 Task: In the  document newsletter.odt Insert the command  'Editing'Email the file to   'softage.10@softage.net', with message attached Important: I've emailed you crucial details. Please make sure to go through it thoroughly. and file type: RTF
Action: Mouse moved to (37, 83)
Screenshot: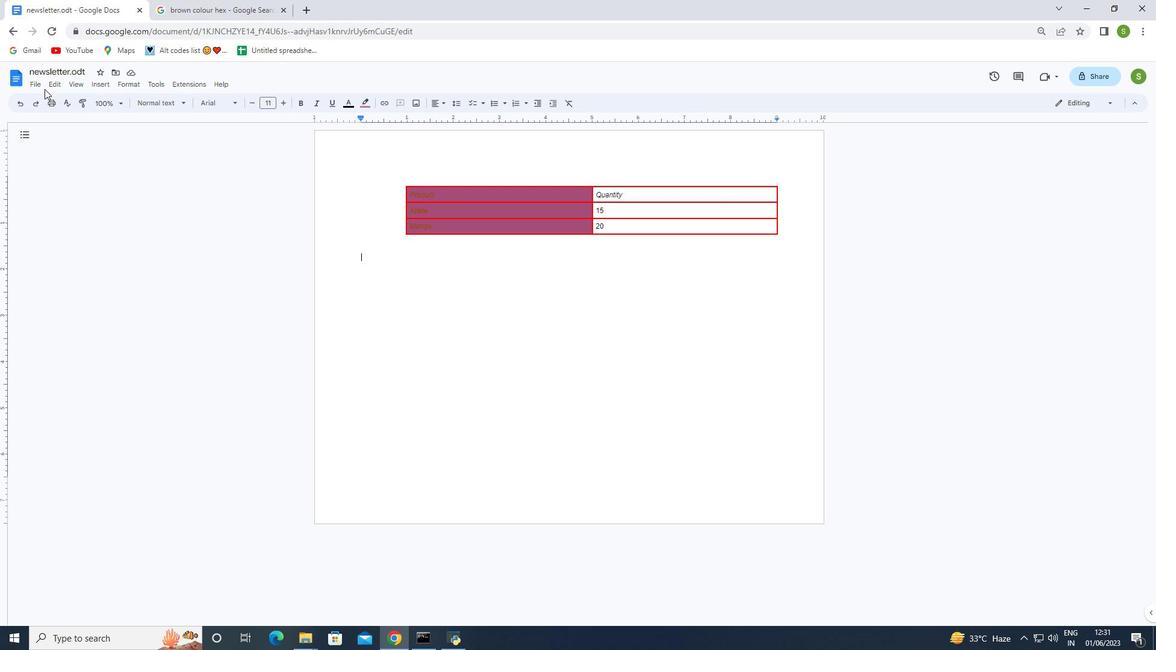 
Action: Mouse pressed left at (37, 83)
Screenshot: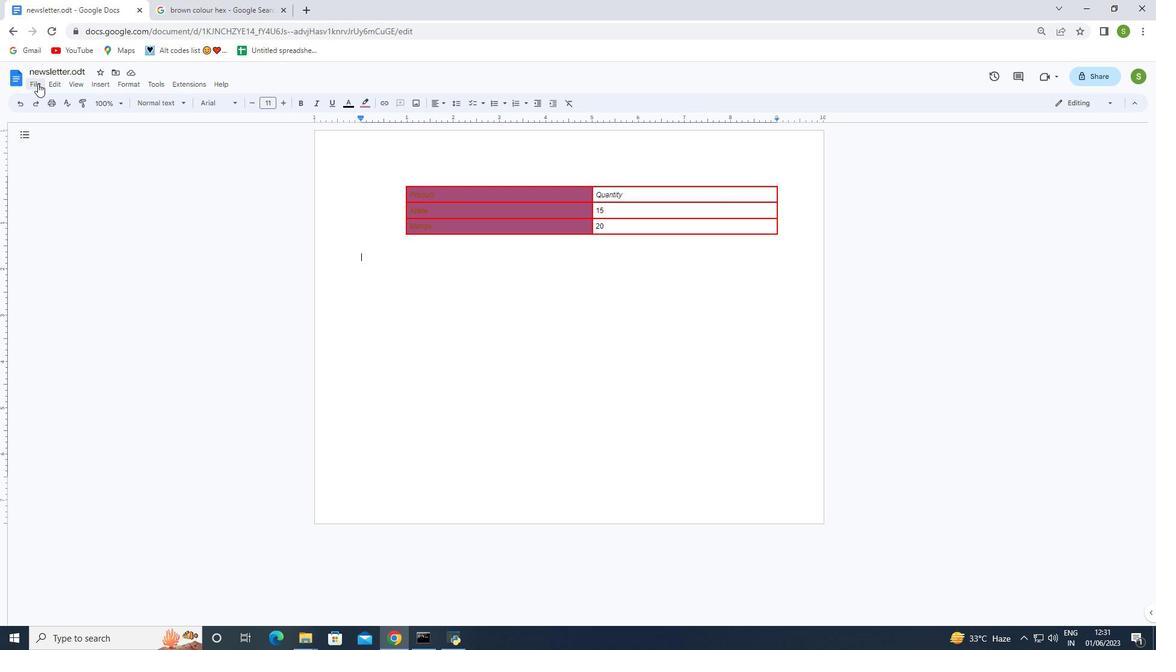 
Action: Mouse moved to (72, 172)
Screenshot: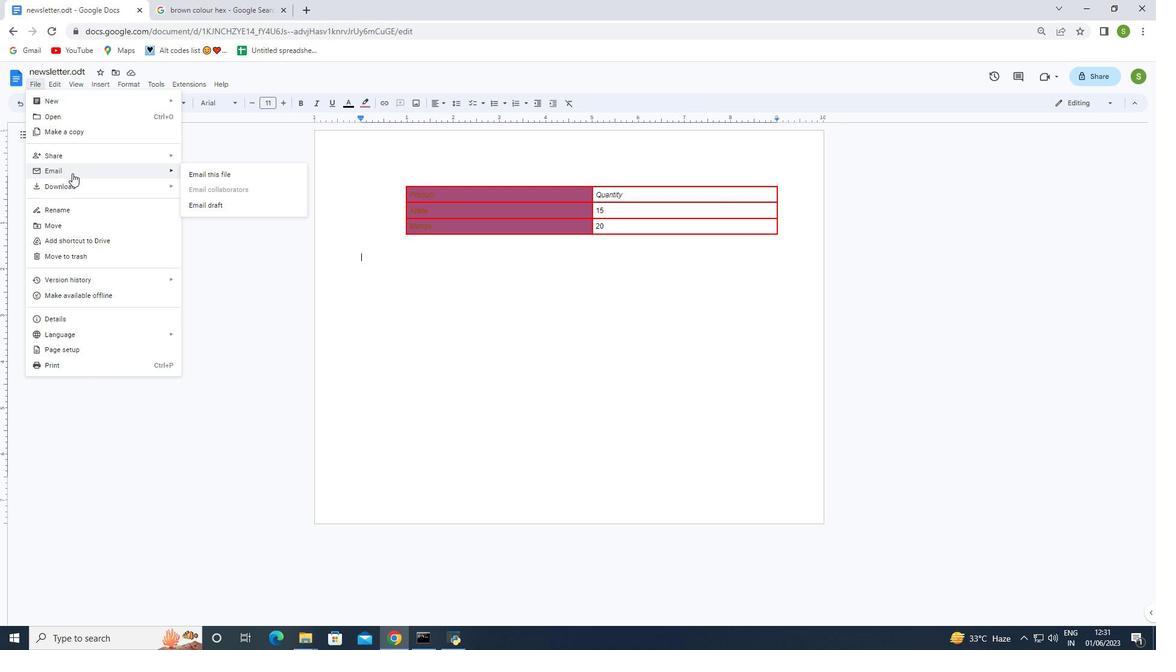 
Action: Mouse pressed left at (72, 172)
Screenshot: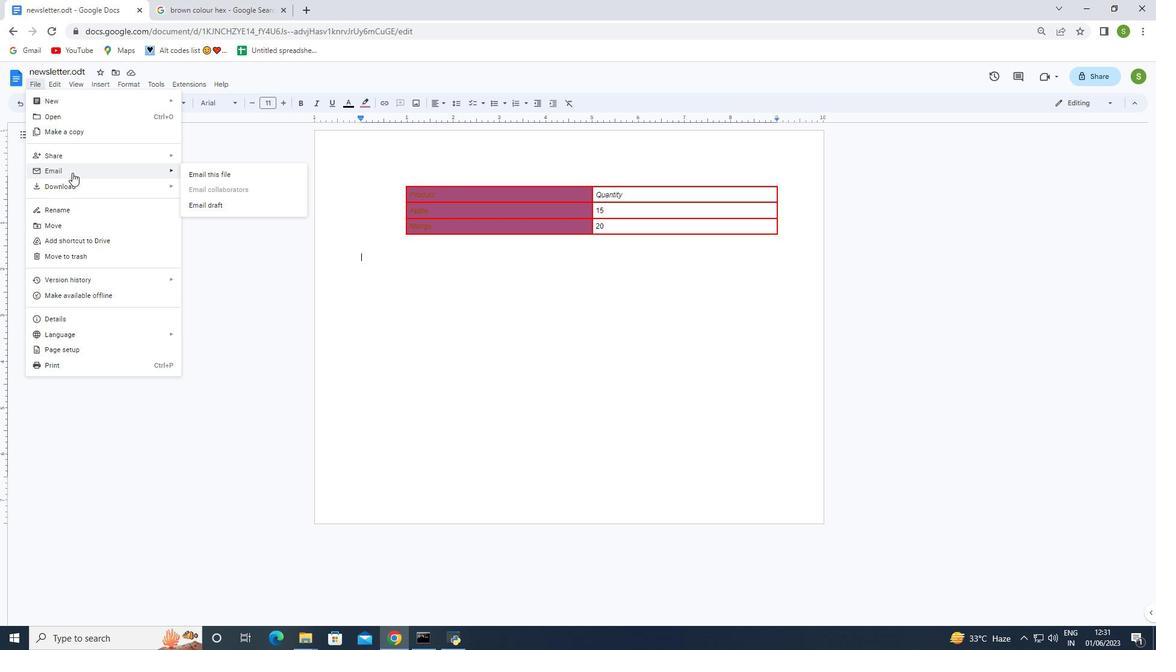 
Action: Mouse moved to (213, 173)
Screenshot: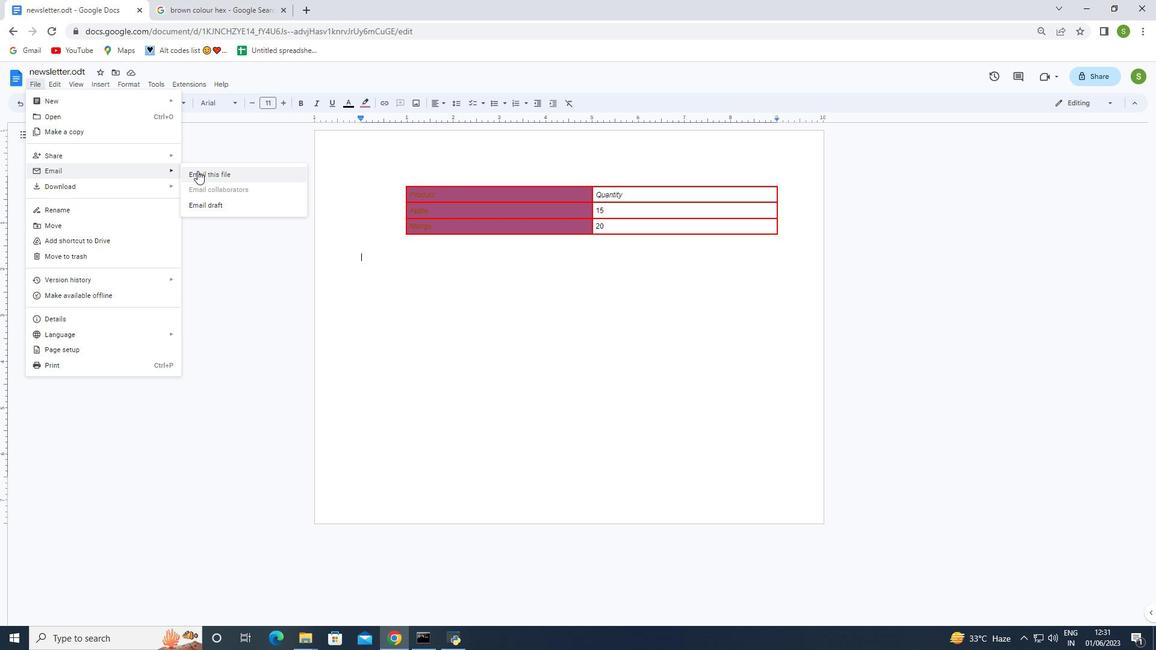 
Action: Mouse pressed left at (213, 173)
Screenshot: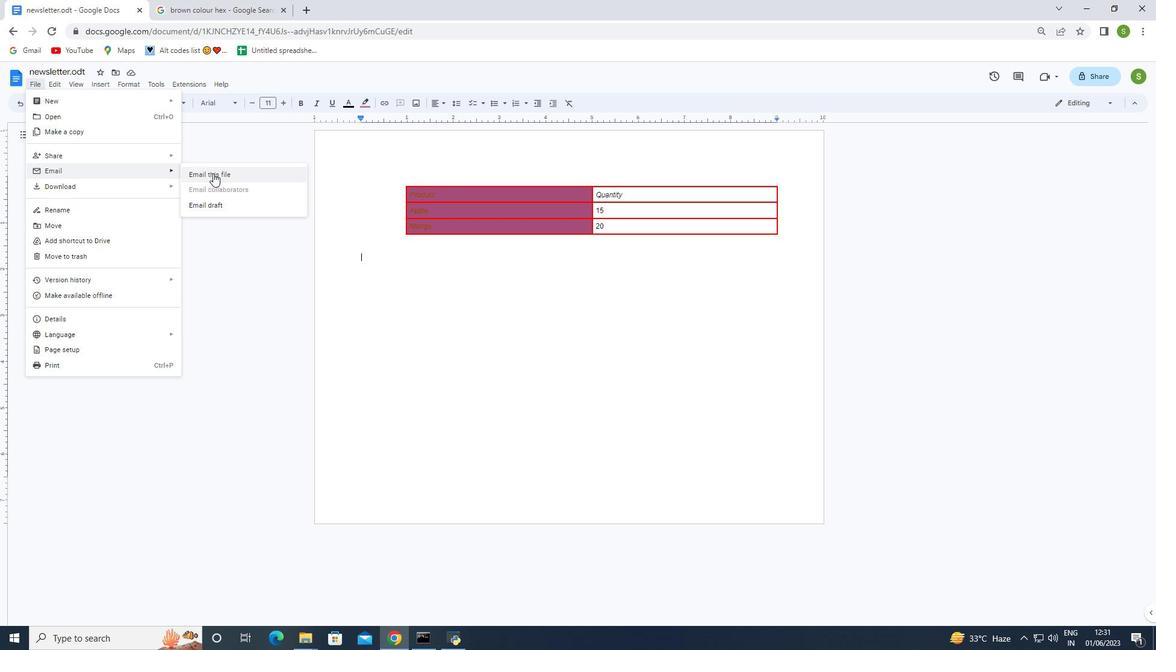 
Action: Mouse moved to (526, 292)
Screenshot: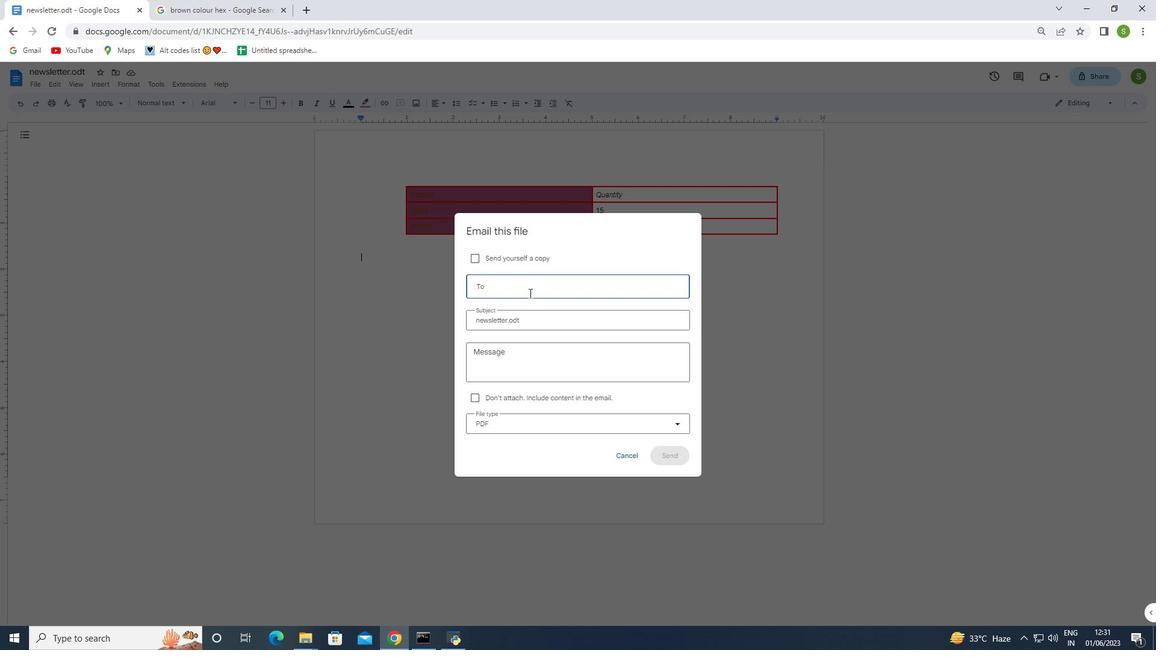 
Action: Mouse pressed left at (526, 292)
Screenshot: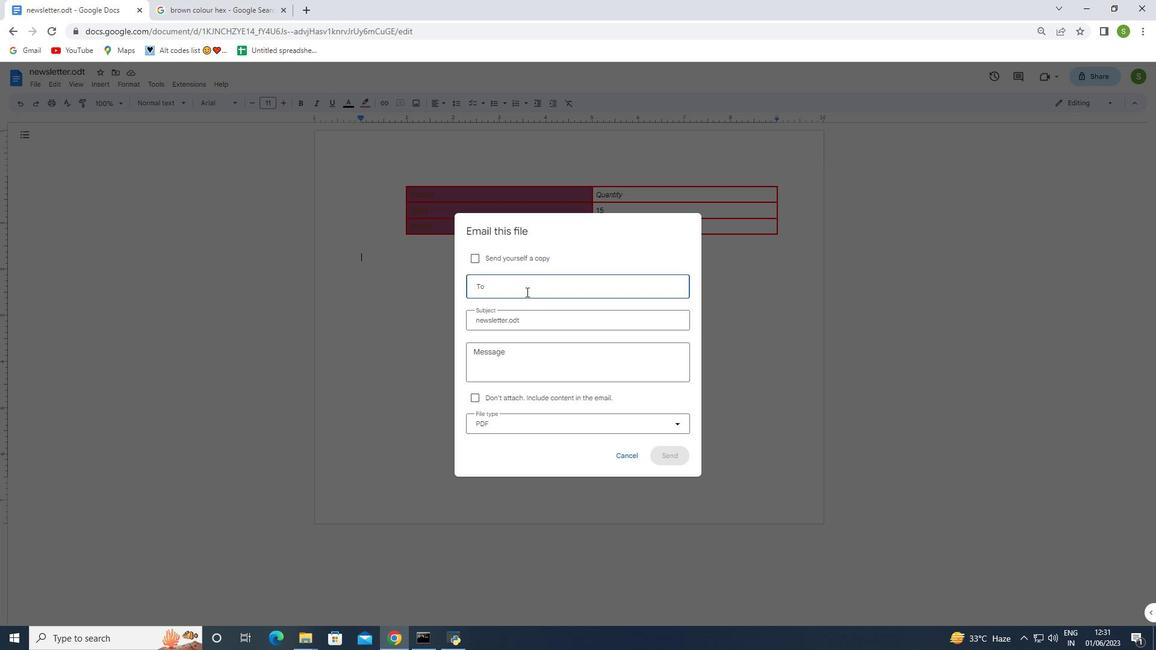 
Action: Key pressed softage.<Key.backspace>10<Key.backspace><Key.backspace>.10
Screenshot: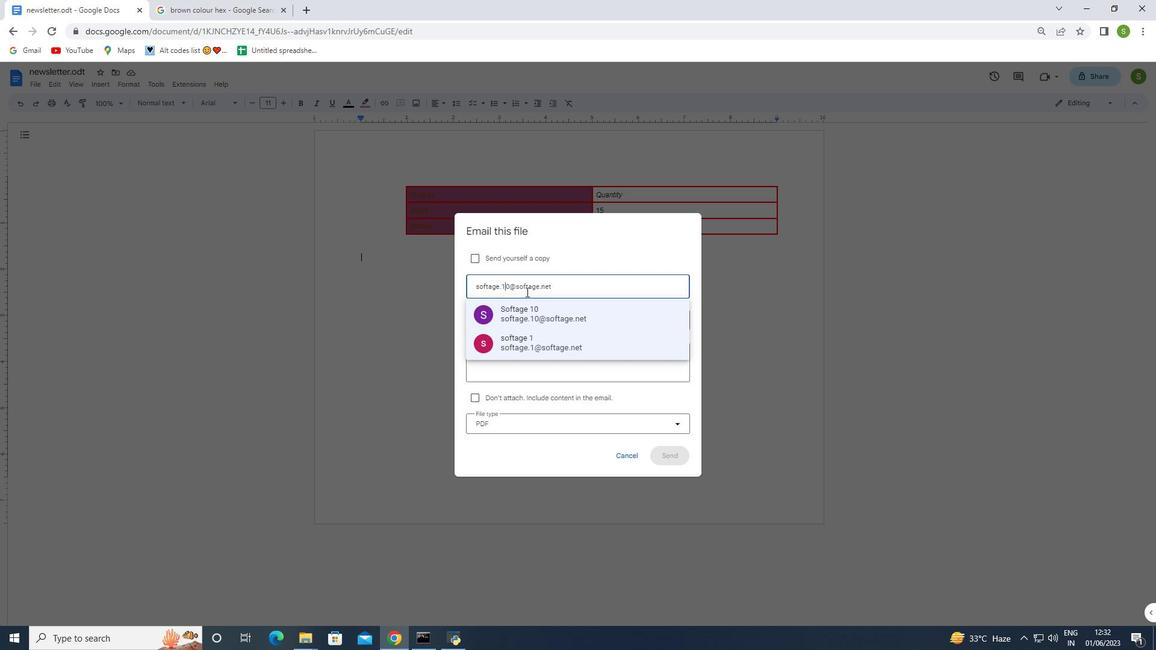 
Action: Mouse moved to (620, 322)
Screenshot: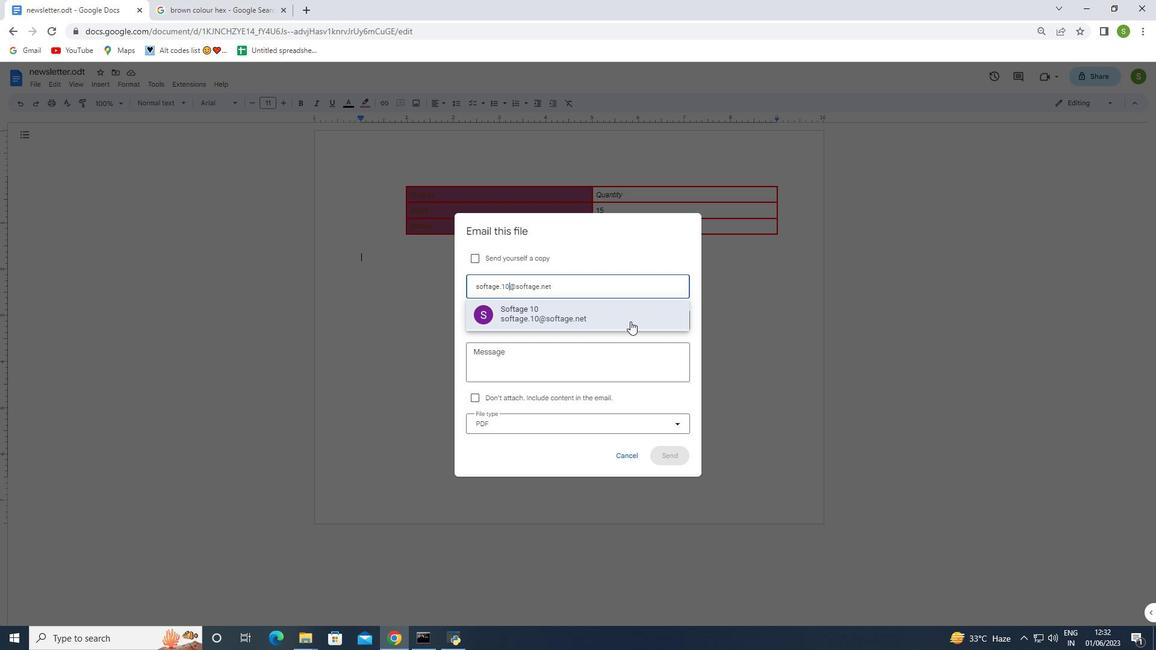 
Action: Mouse pressed left at (620, 322)
Screenshot: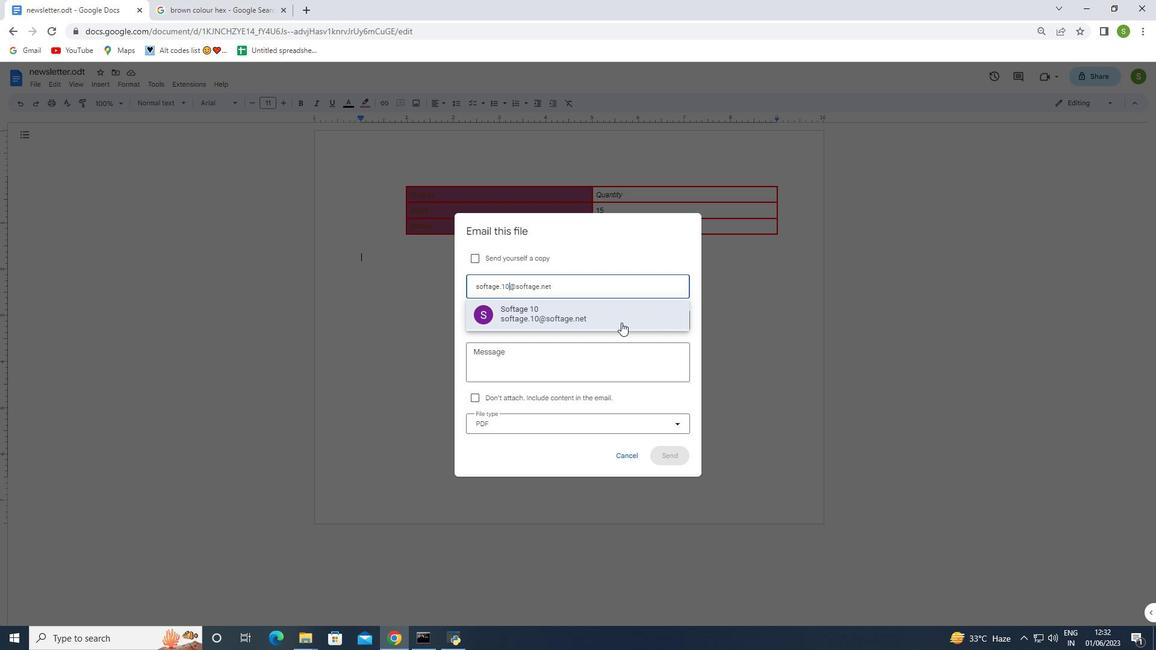 
Action: Mouse moved to (549, 322)
Screenshot: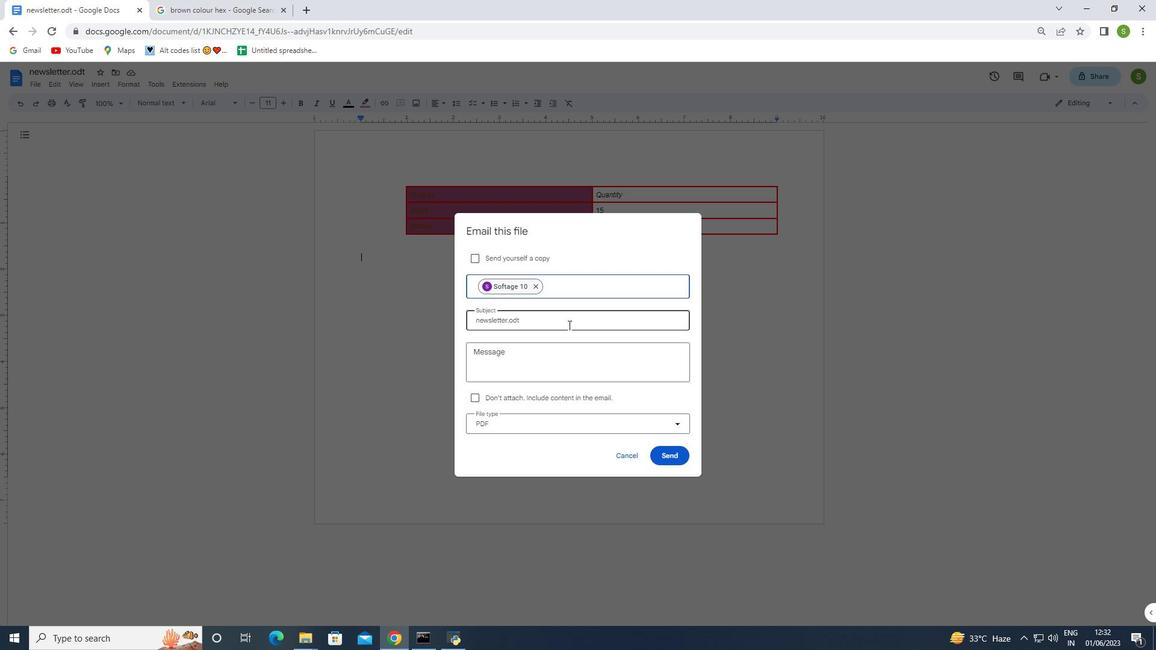 
Action: Mouse pressed left at (549, 322)
Screenshot: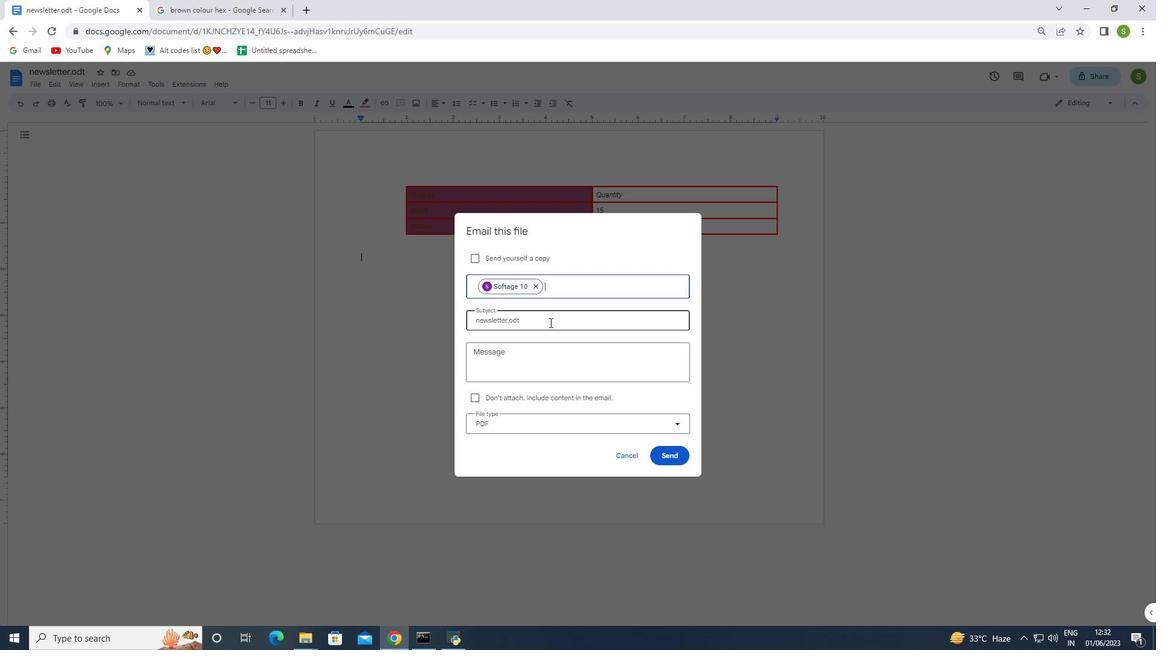 
Action: Mouse moved to (535, 360)
Screenshot: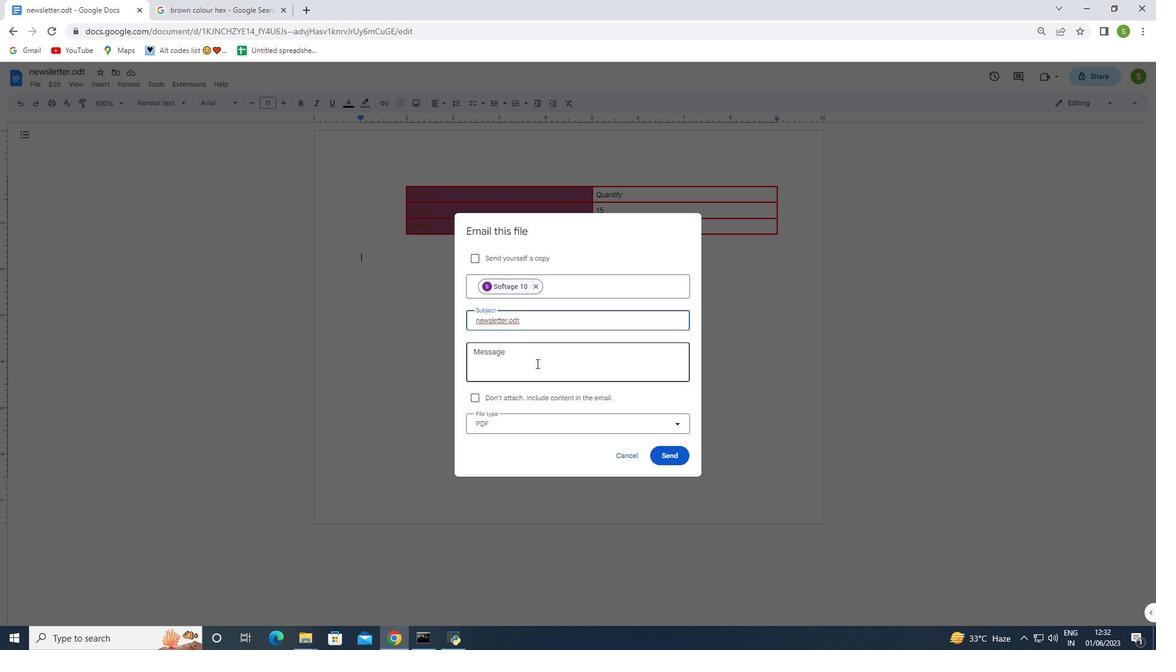 
Action: Mouse pressed left at (535, 360)
Screenshot: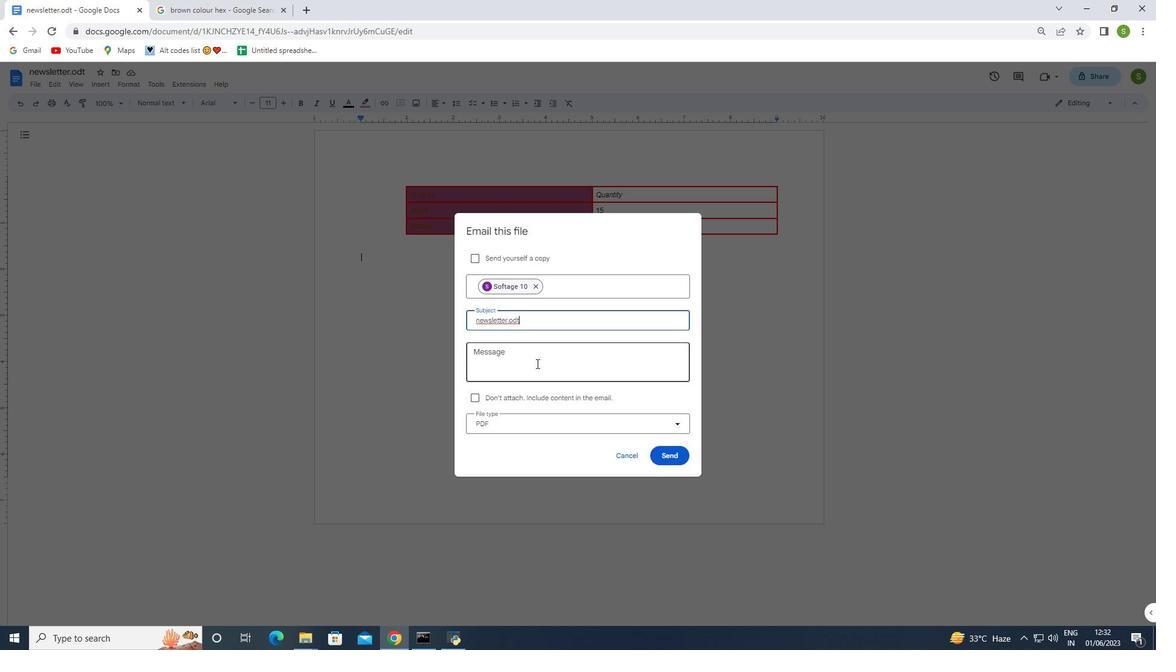 
Action: Mouse moved to (535, 360)
Screenshot: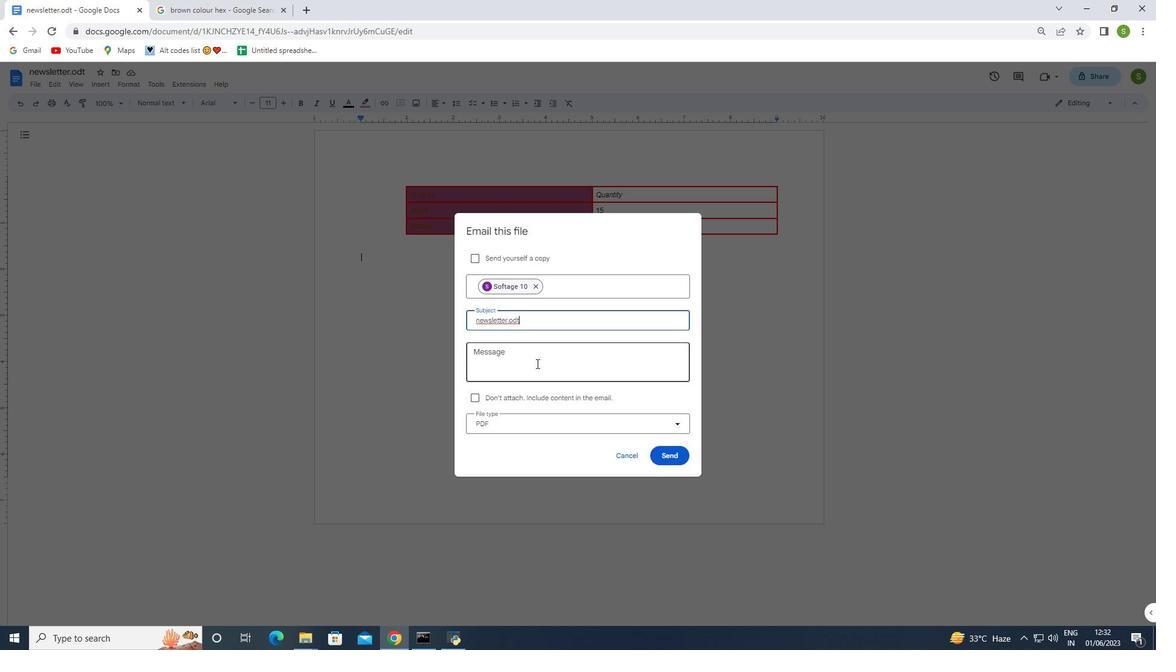 
Action: Key pressed <Key.shift>Attached<Key.space>im<Key.backspace><Key.backspace><Key.space><Key.shift>Important<Key.shift_r>:<Key.space><Key.shift>I've<Key.space>emailed<Key.space>you<Key.space>crucial<Key.space>details.<Key.space><Key.shift>Please<Key.space><Key.shift>make<Key.space>sure<Key.space>to<Key.space>go<Key.space>through<Key.space>it<Key.space>thoroughly.
Screenshot: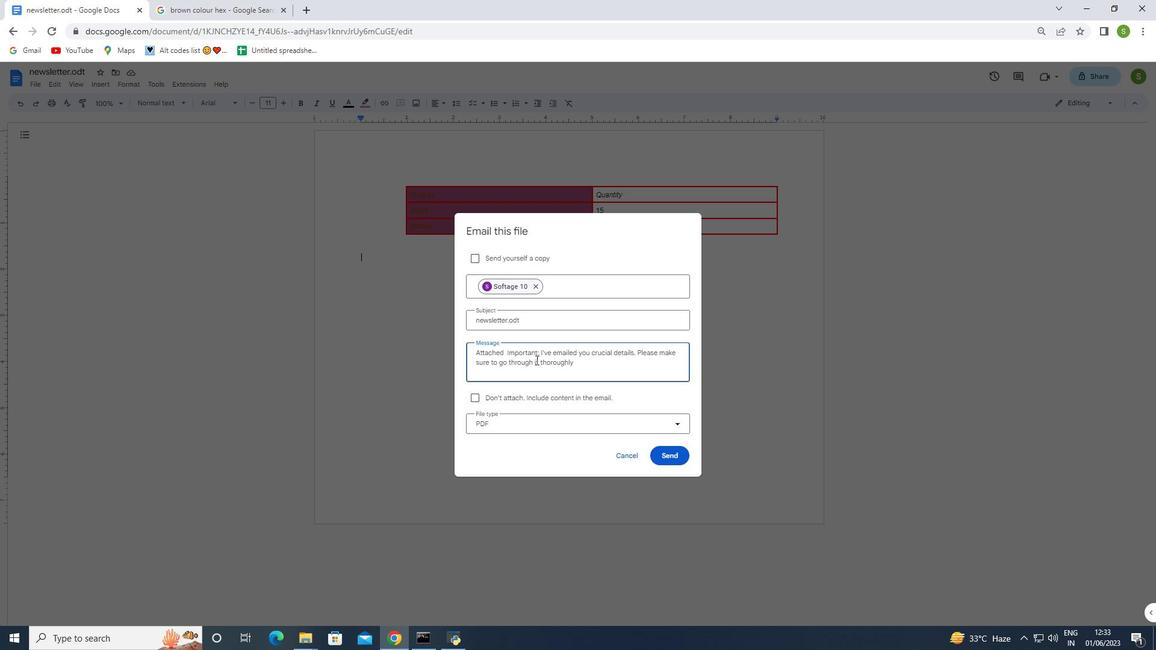 
Action: Mouse moved to (514, 427)
Screenshot: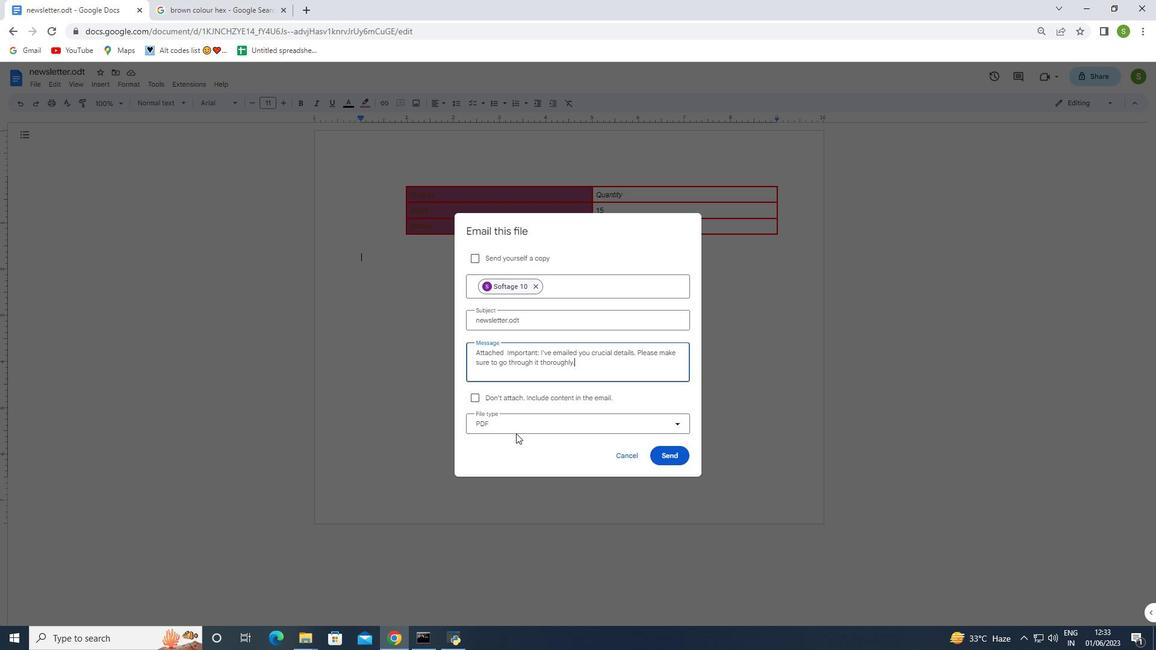 
Action: Mouse pressed left at (514, 427)
Screenshot: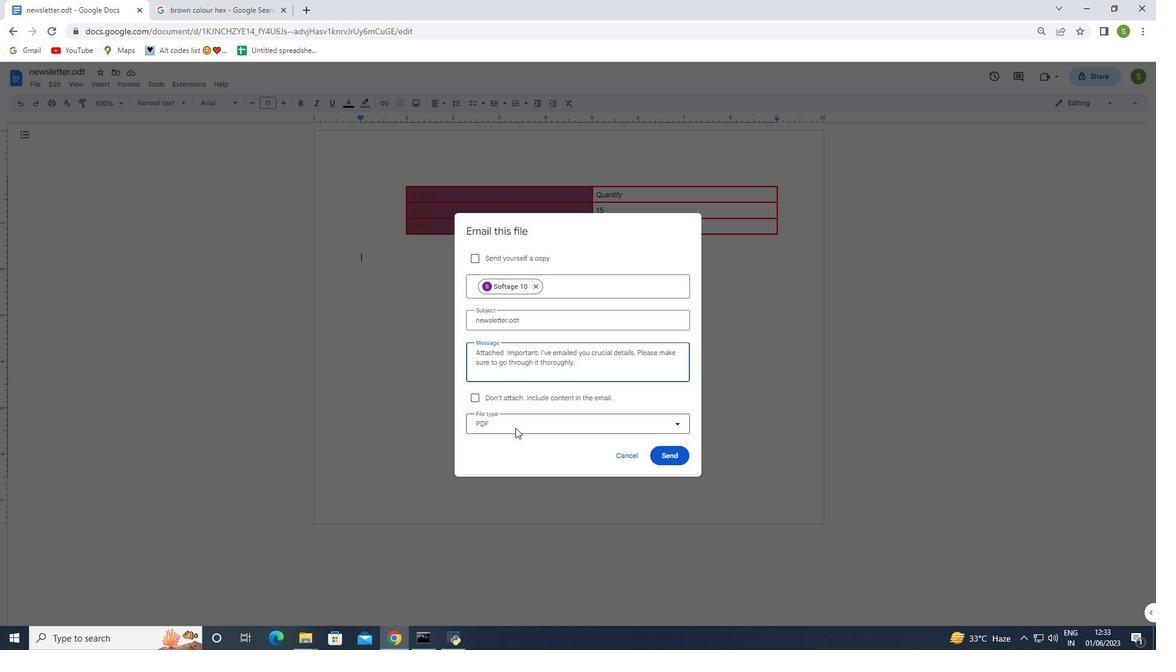 
Action: Mouse moved to (528, 462)
Screenshot: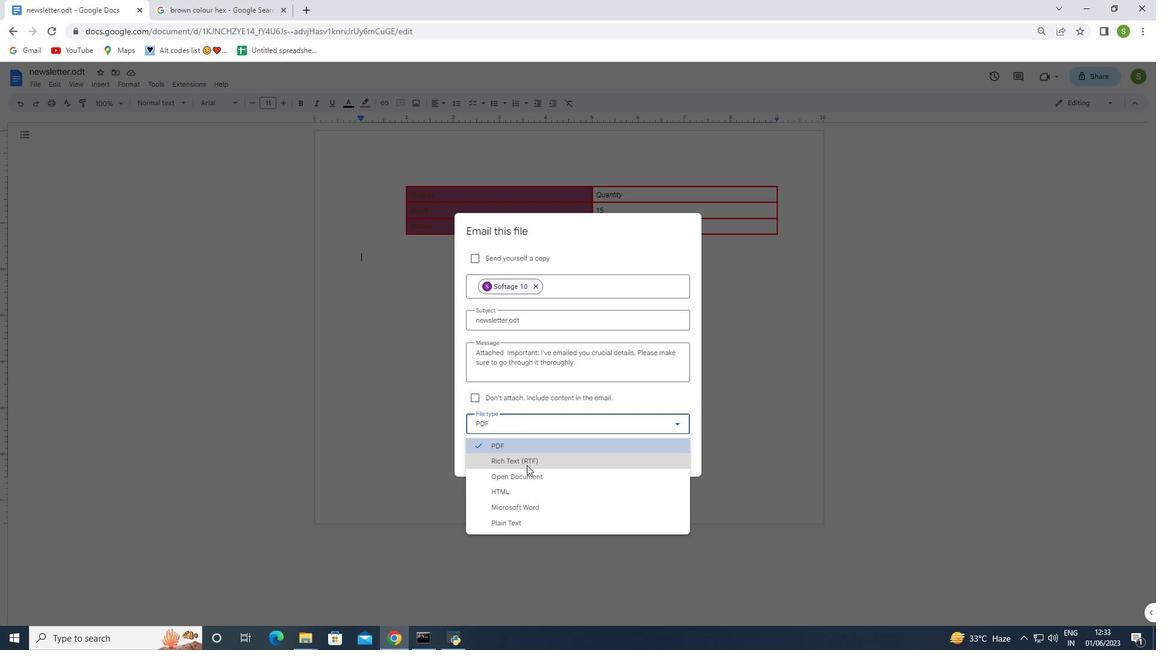 
Action: Mouse pressed left at (528, 462)
Screenshot: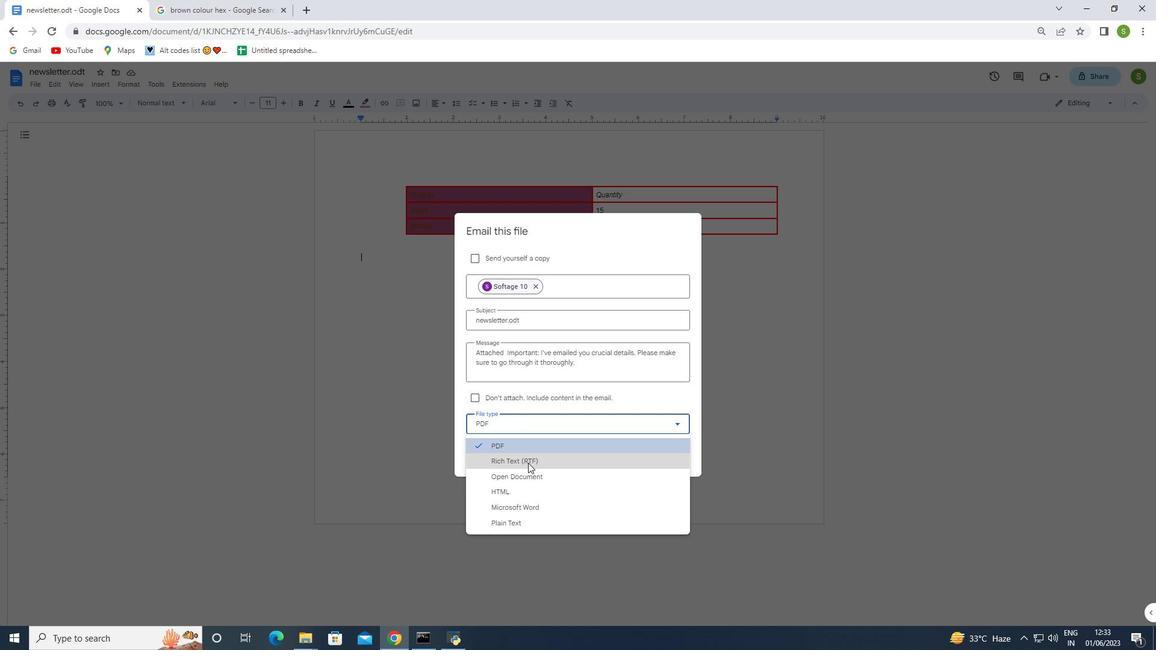 
Action: Mouse moved to (573, 456)
Screenshot: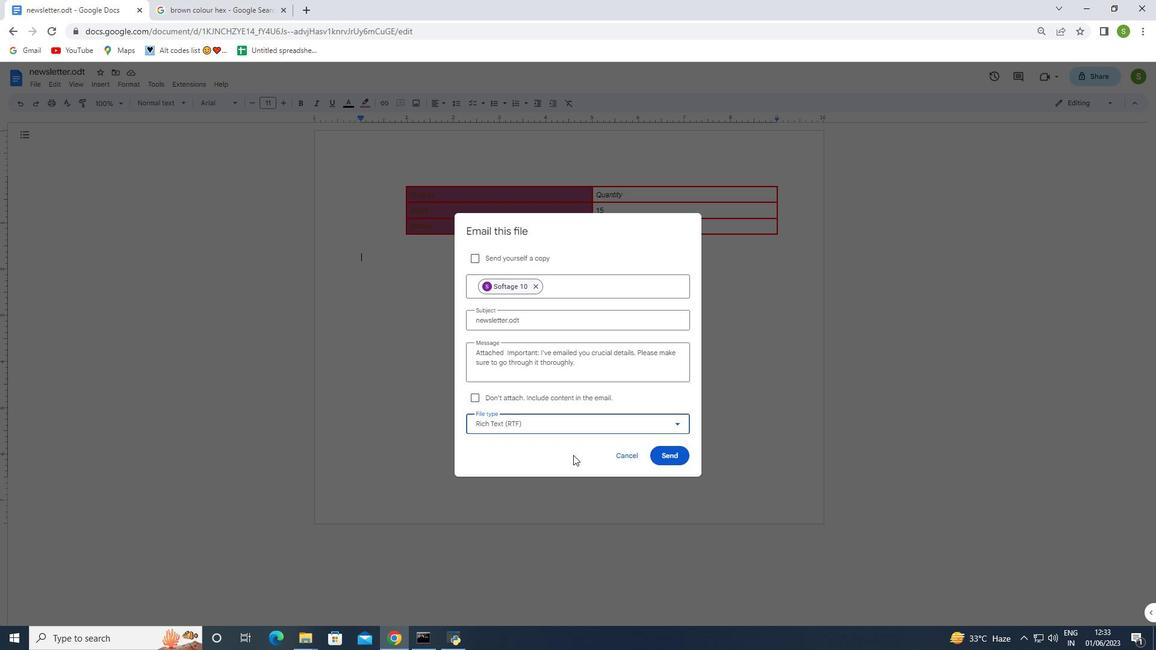 
